 Task: Create a sub task Design and Implement Solution for the task  Develop a new online booking system for a hotel or resort in the project AgileBox , assign it to team member softage.5@softage.net and update the status of the sub task to  Off Track , set the priority of the sub task to High
Action: Mouse moved to (63, 251)
Screenshot: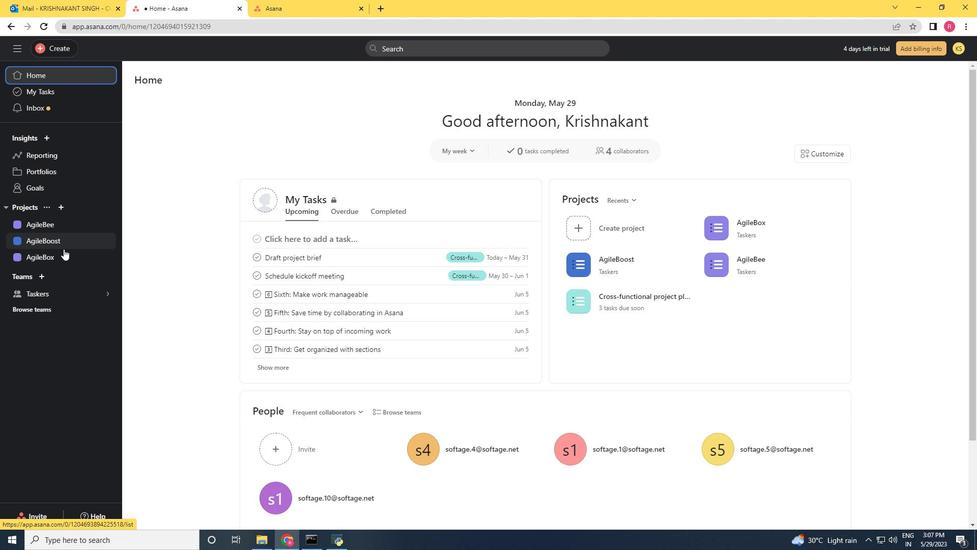 
Action: Mouse pressed left at (63, 251)
Screenshot: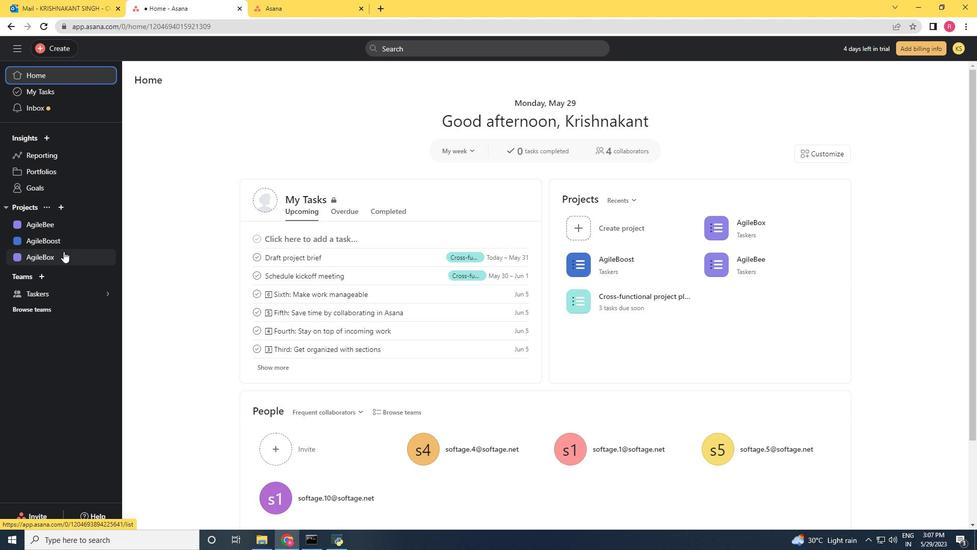 
Action: Mouse moved to (532, 226)
Screenshot: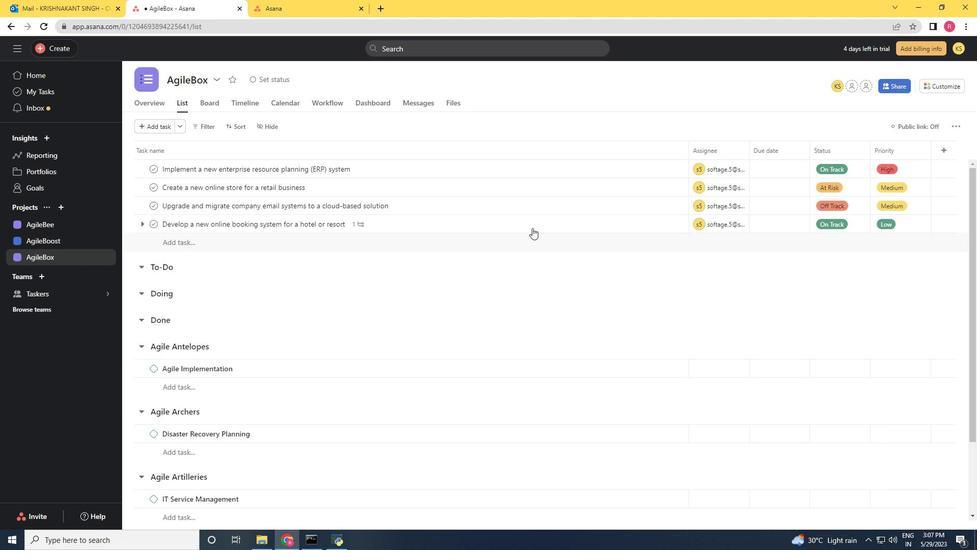 
Action: Mouse pressed left at (532, 226)
Screenshot: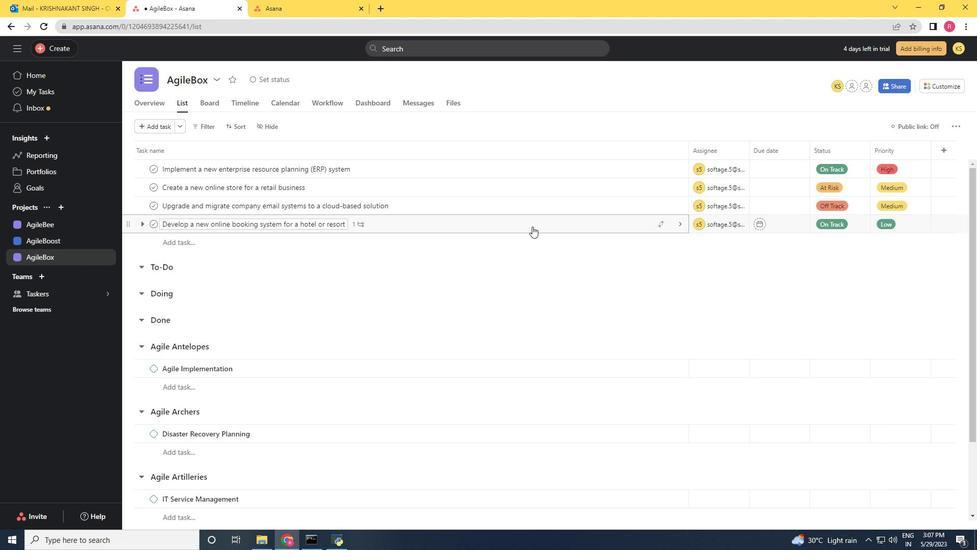 
Action: Mouse moved to (654, 324)
Screenshot: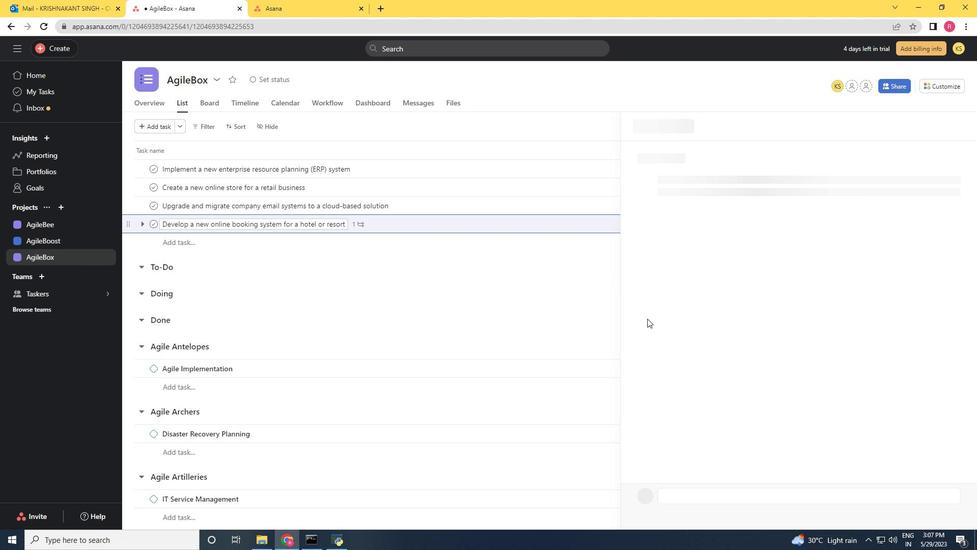 
Action: Mouse scrolled (654, 323) with delta (0, 0)
Screenshot: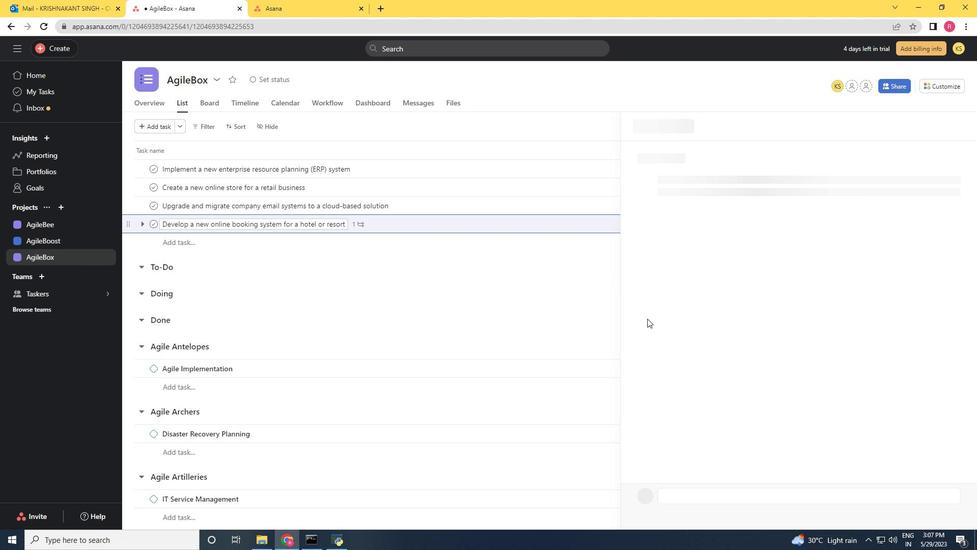 
Action: Mouse moved to (660, 329)
Screenshot: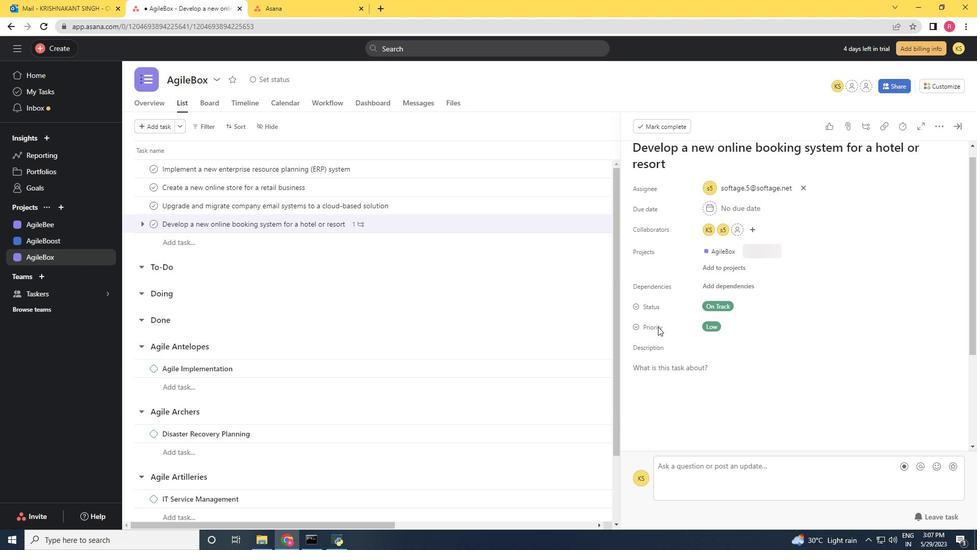 
Action: Mouse scrolled (660, 328) with delta (0, 0)
Screenshot: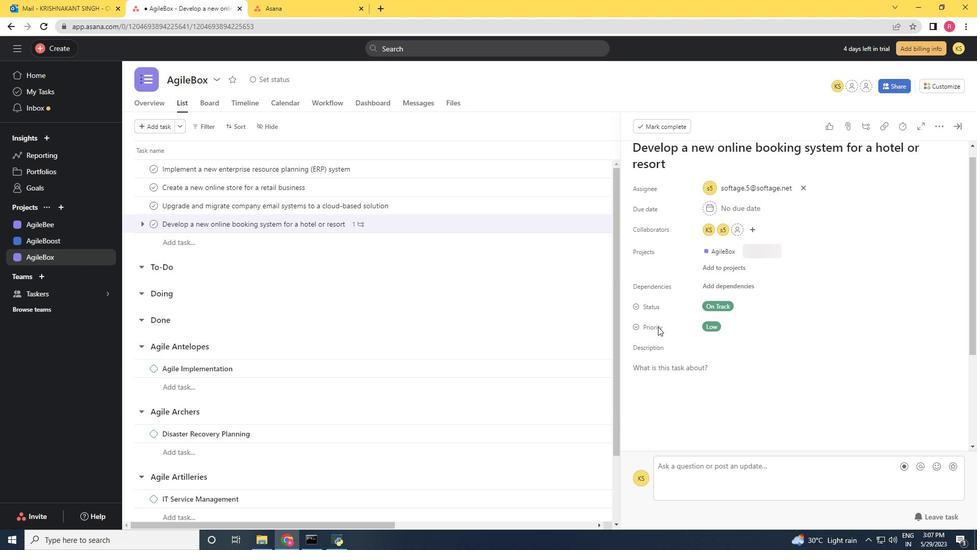 
Action: Mouse moved to (663, 332)
Screenshot: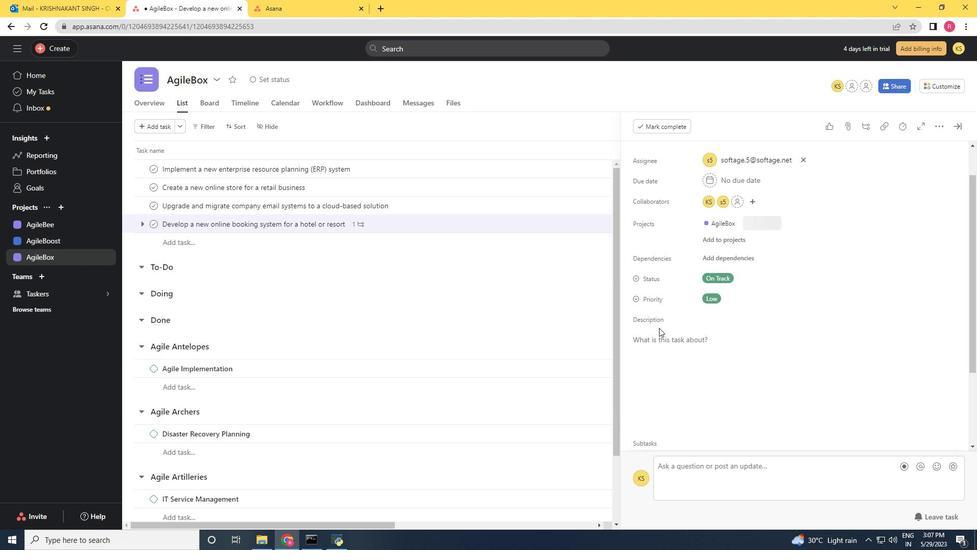 
Action: Mouse scrolled (663, 331) with delta (0, 0)
Screenshot: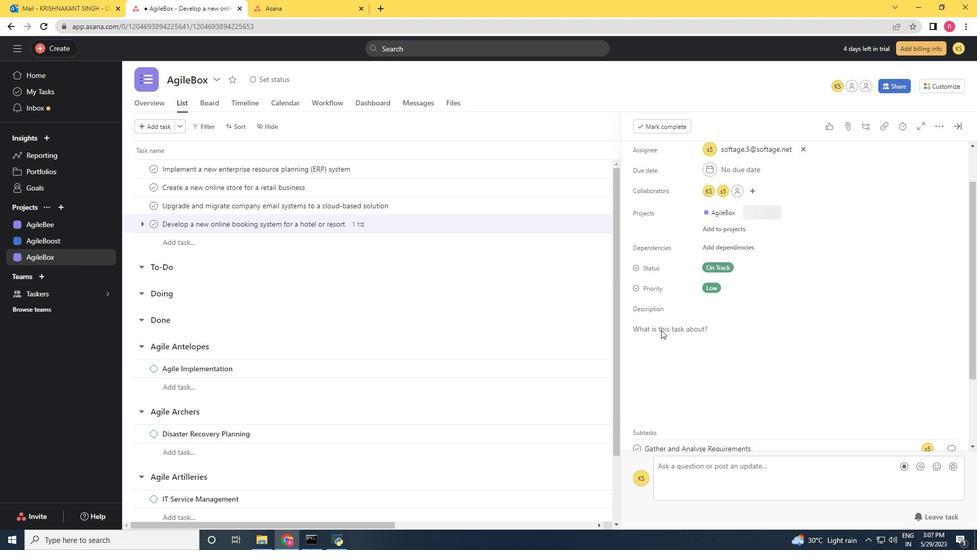 
Action: Mouse moved to (664, 334)
Screenshot: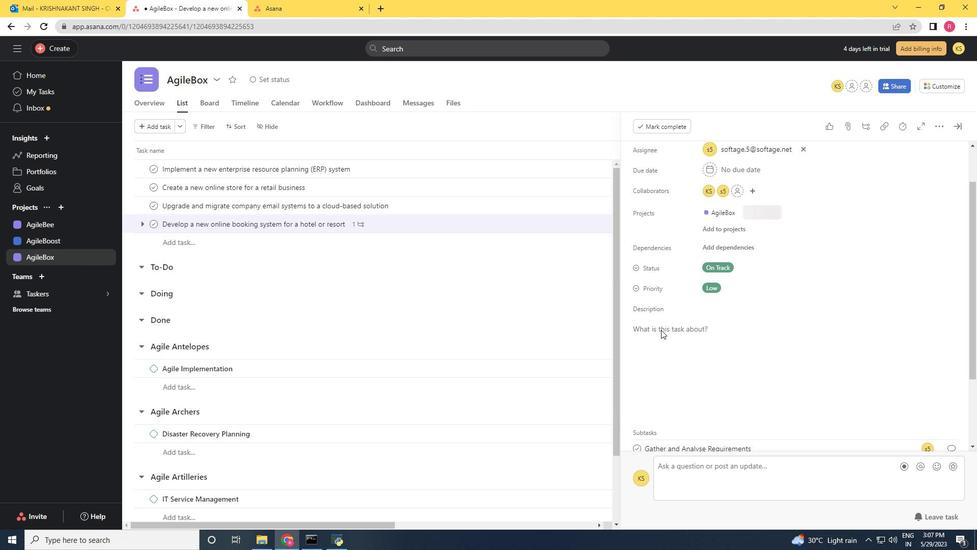 
Action: Mouse scrolled (664, 333) with delta (0, 0)
Screenshot: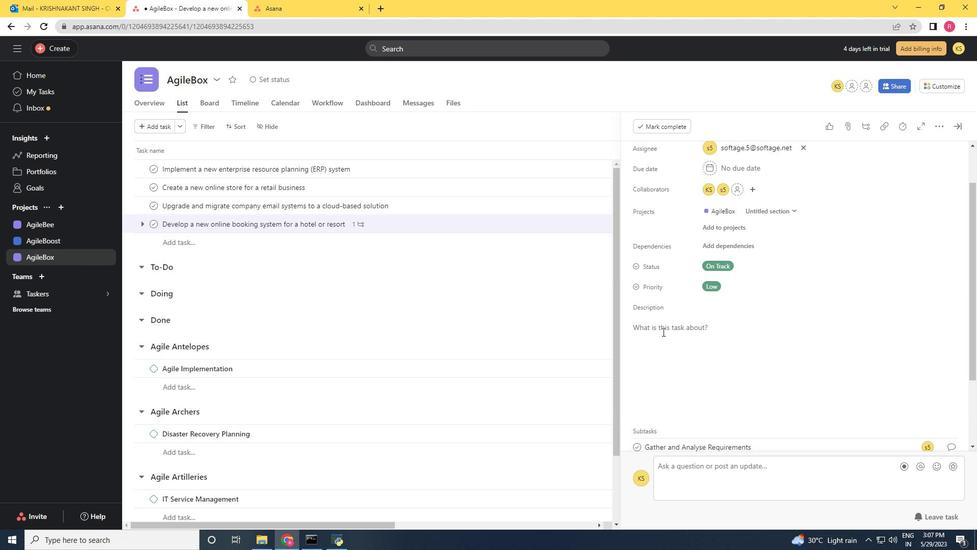 
Action: Mouse moved to (664, 335)
Screenshot: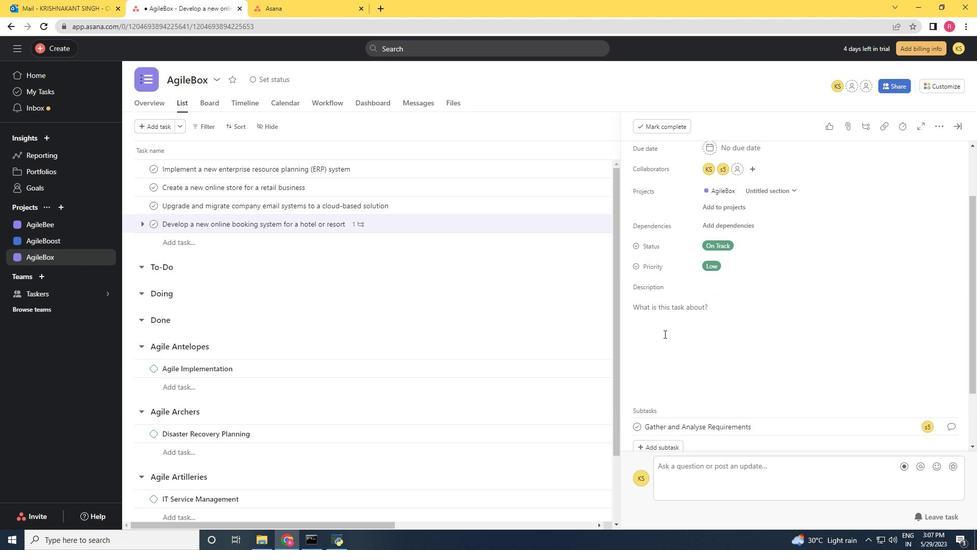 
Action: Mouse scrolled (664, 334) with delta (0, 0)
Screenshot: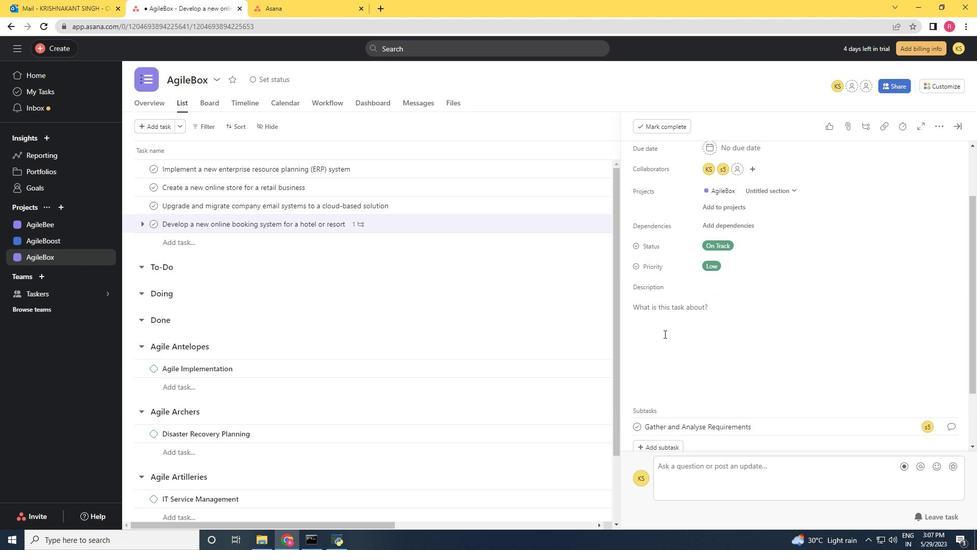 
Action: Mouse scrolled (664, 334) with delta (0, 0)
Screenshot: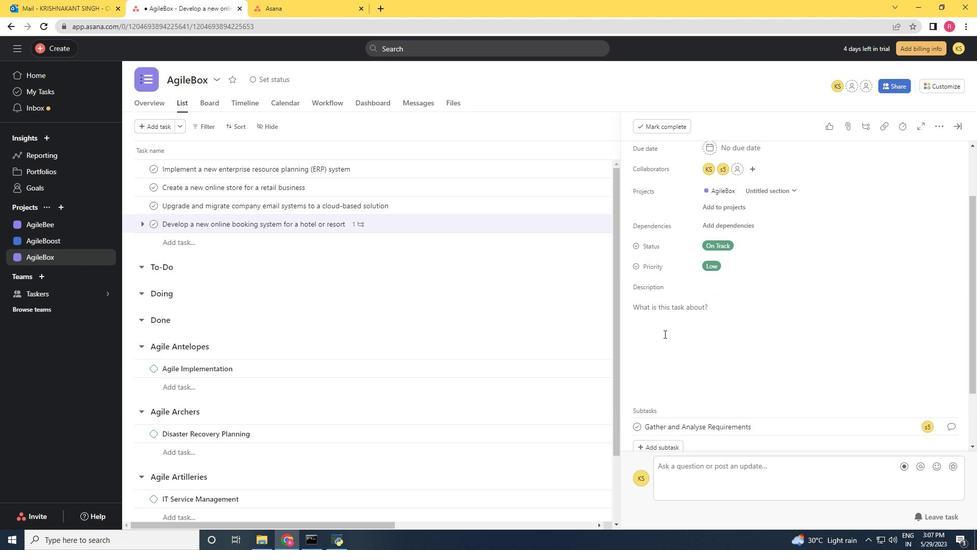 
Action: Mouse moved to (670, 367)
Screenshot: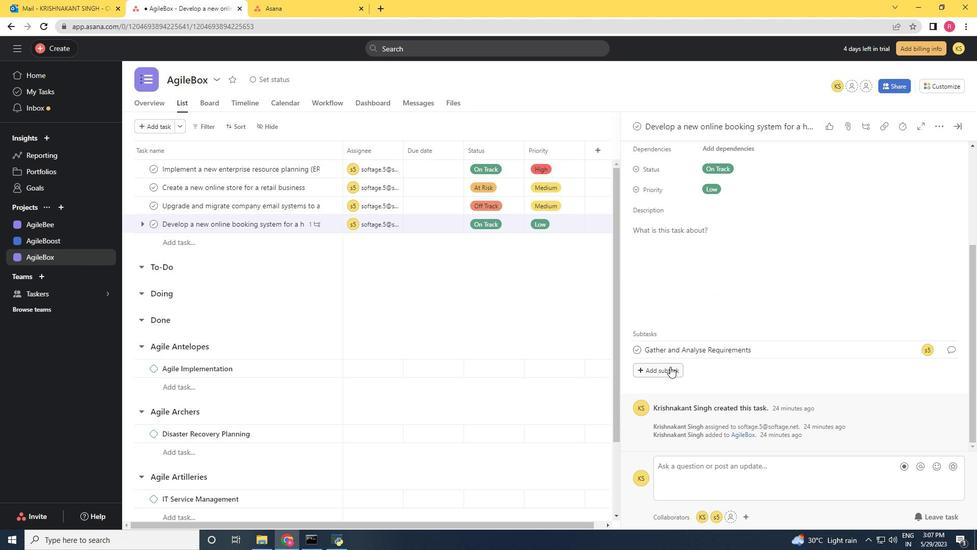 
Action: Mouse pressed left at (670, 367)
Screenshot: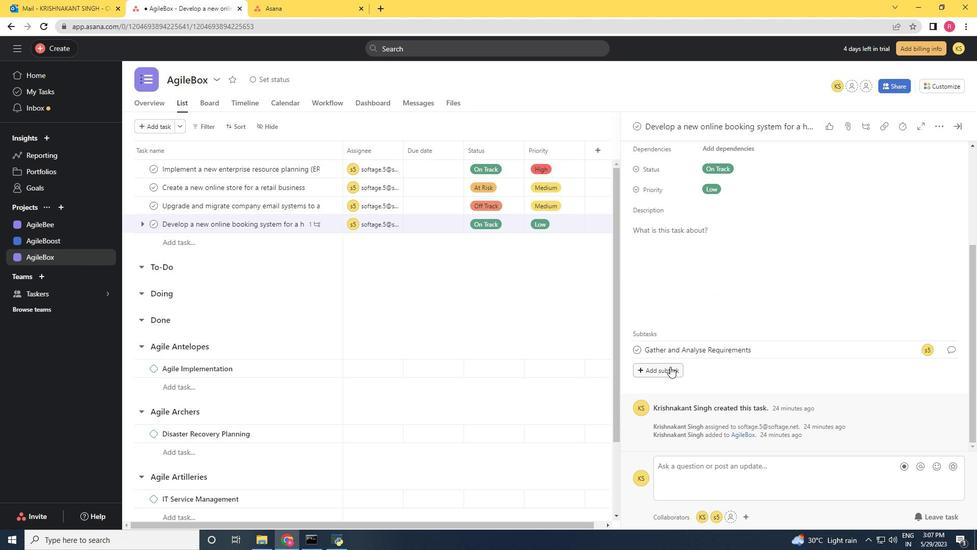 
Action: Key pressed <Key.shift>Design<Key.space>and<Key.space><Key.shift>Implement<Key.space><Key.shift>Solution<Key.space>
Screenshot: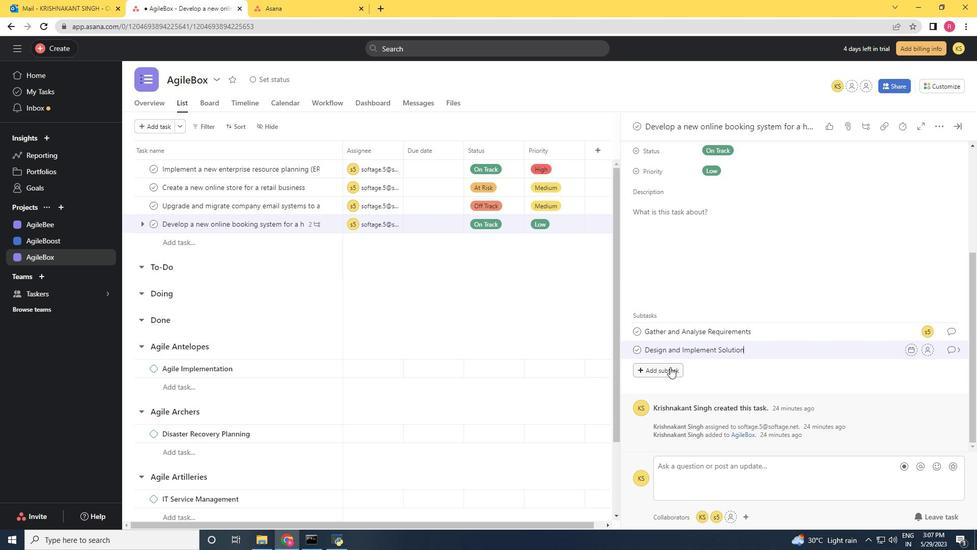 
Action: Mouse moved to (930, 351)
Screenshot: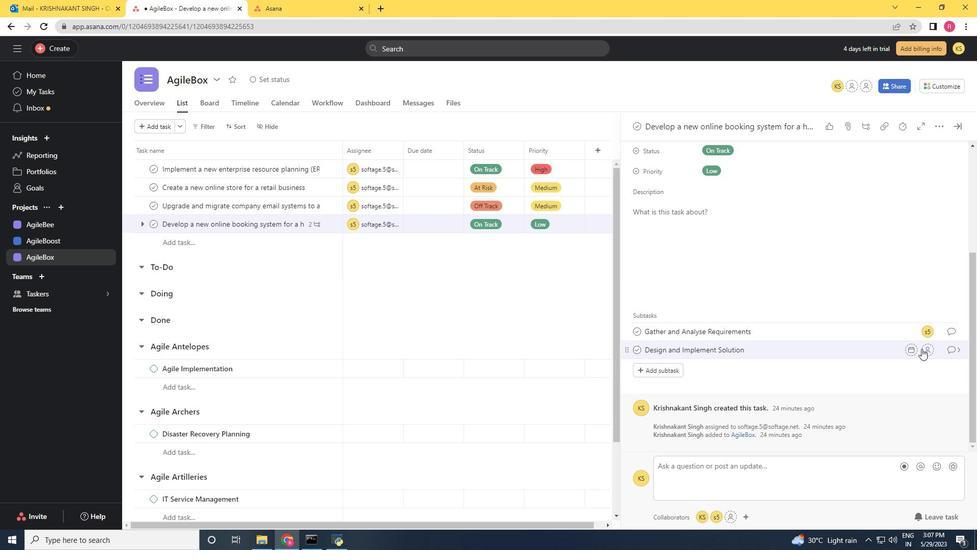
Action: Mouse pressed left at (930, 351)
Screenshot: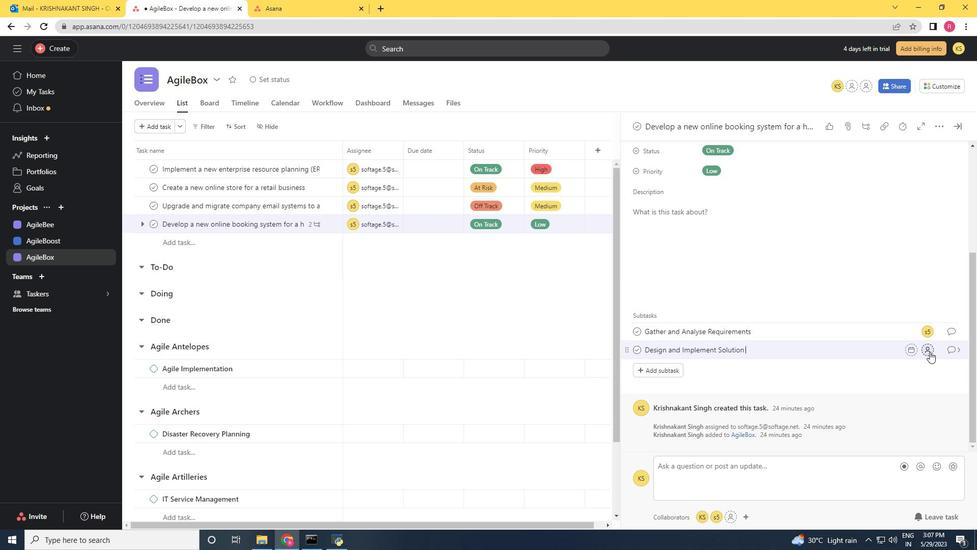 
Action: Mouse moved to (931, 351)
Screenshot: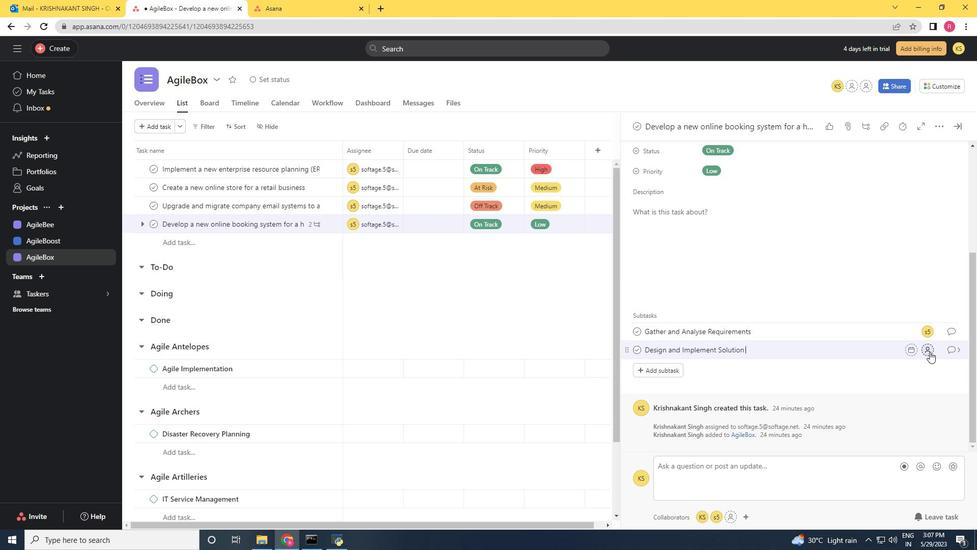 
Action: Key pressed softage.5<Key.shift>@softage.net
Screenshot: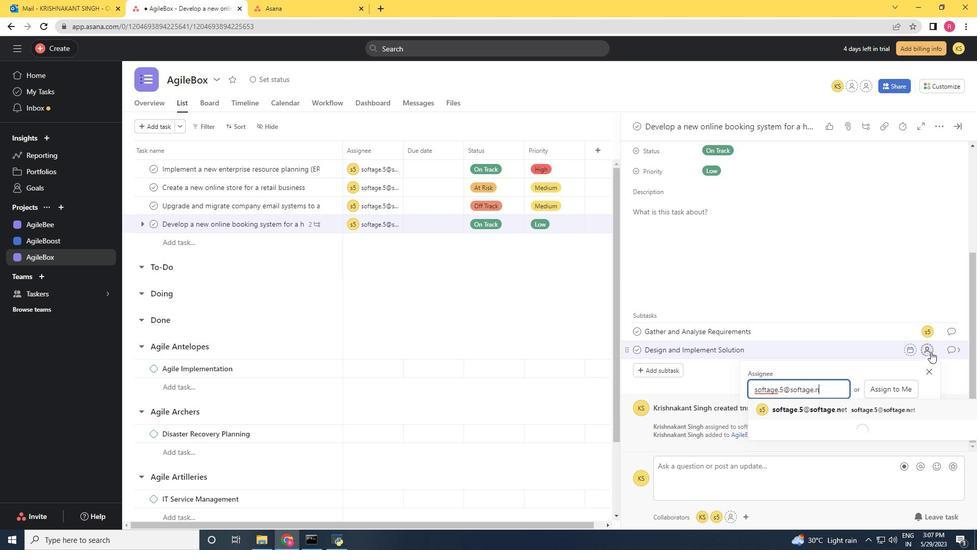 
Action: Mouse moved to (811, 412)
Screenshot: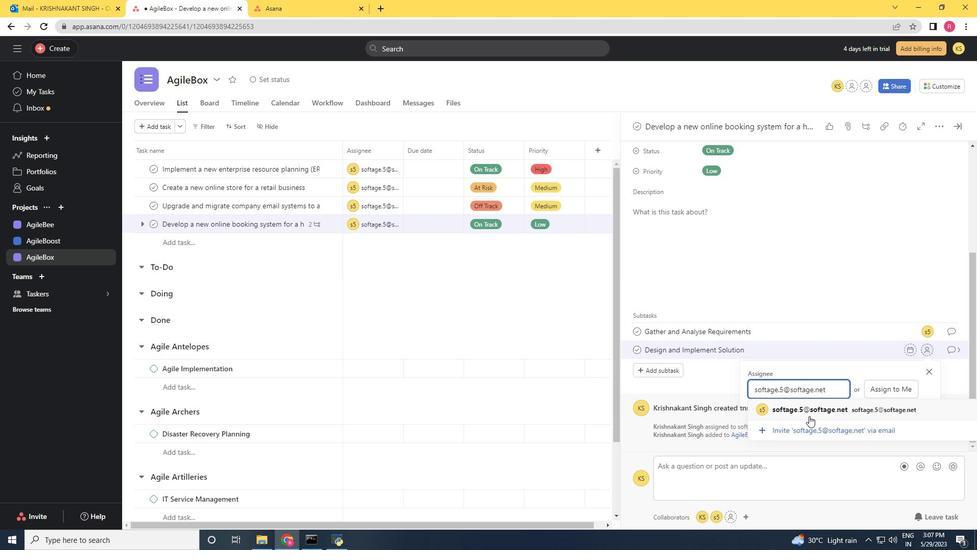 
Action: Mouse pressed left at (811, 412)
Screenshot: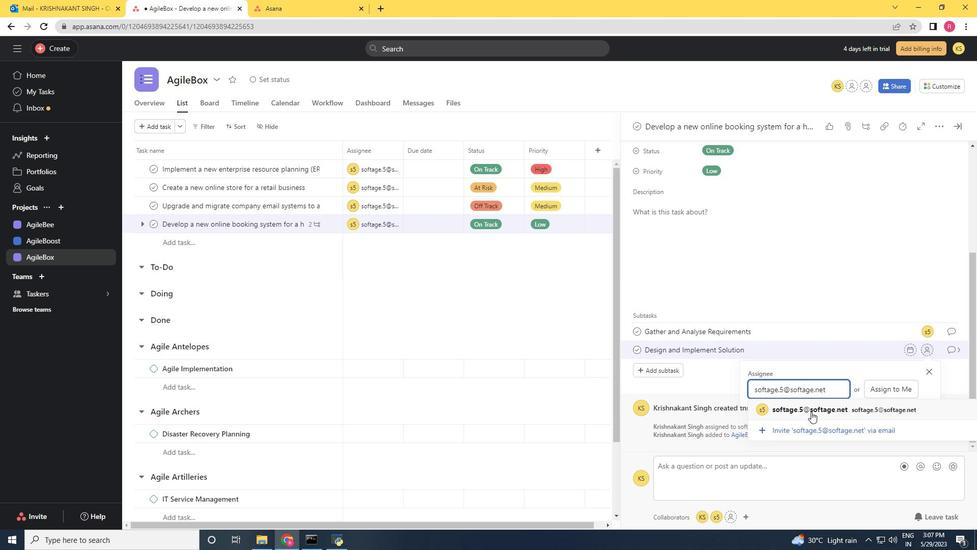 
Action: Mouse moved to (952, 349)
Screenshot: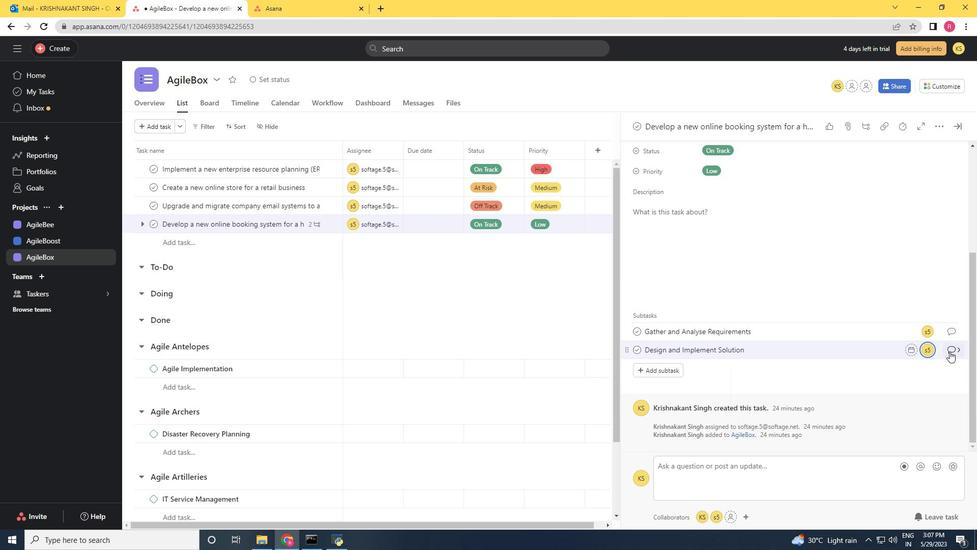 
Action: Mouse pressed left at (952, 349)
Screenshot: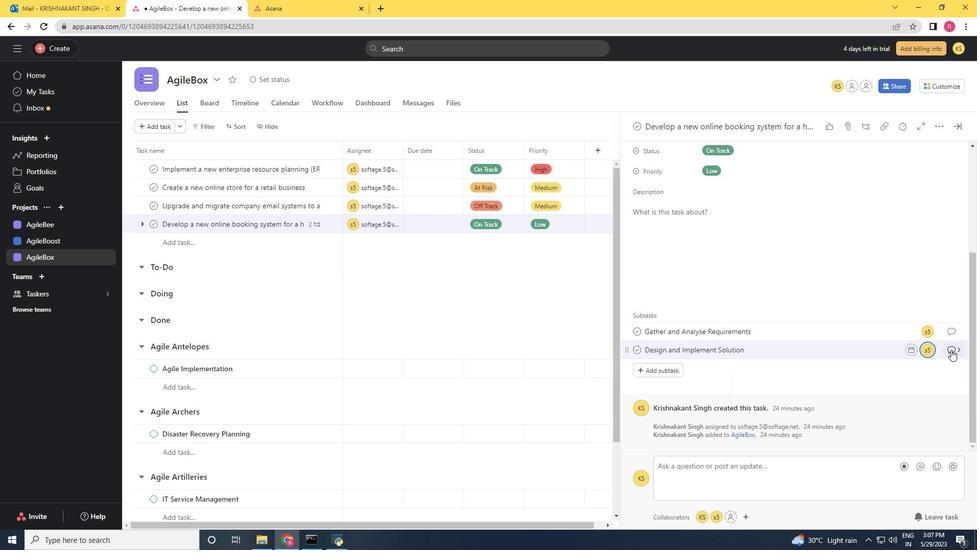
Action: Mouse moved to (675, 290)
Screenshot: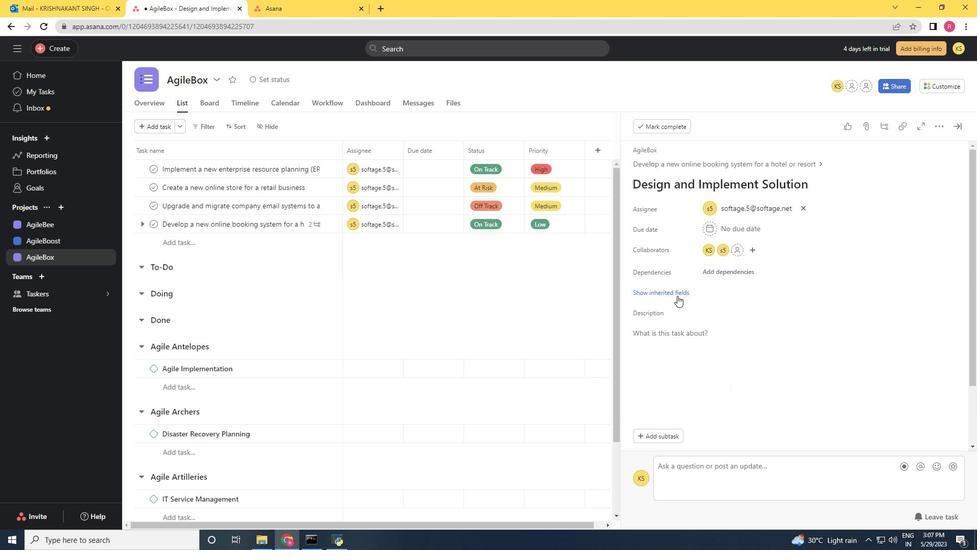 
Action: Mouse pressed left at (675, 290)
Screenshot: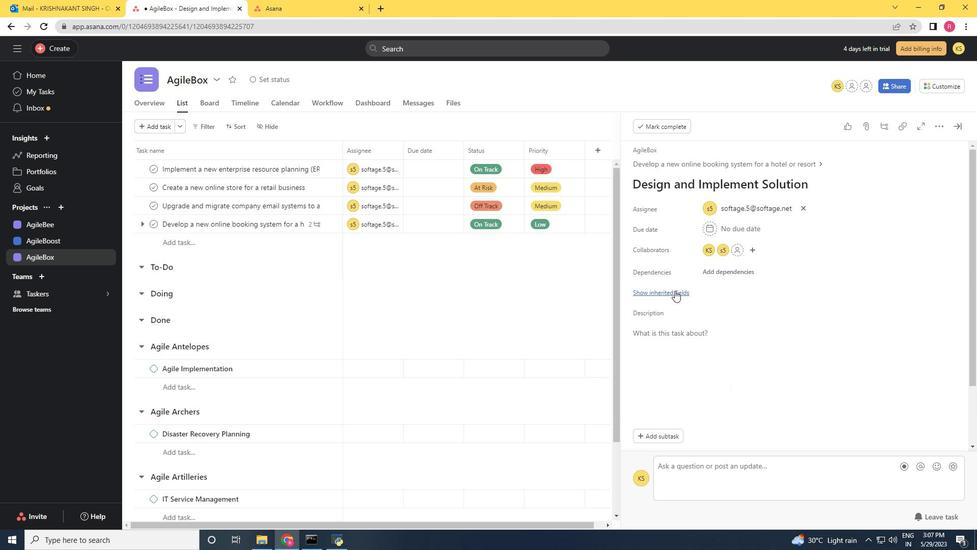 
Action: Mouse moved to (713, 317)
Screenshot: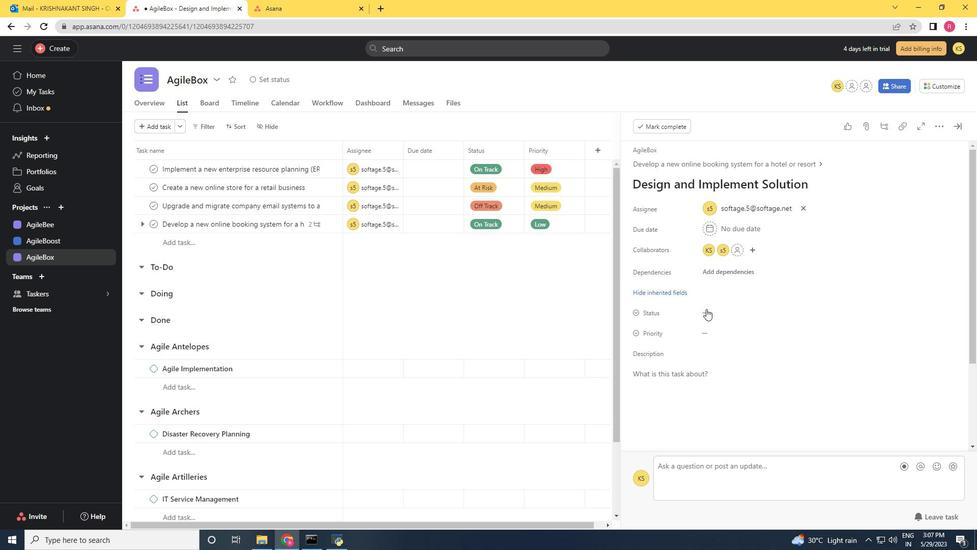 
Action: Mouse pressed left at (713, 317)
Screenshot: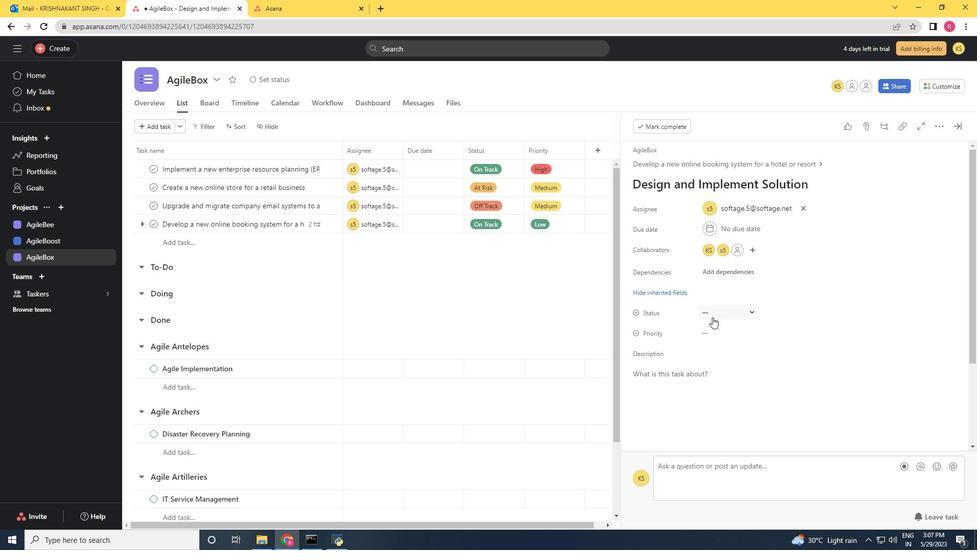 
Action: Mouse moved to (745, 362)
Screenshot: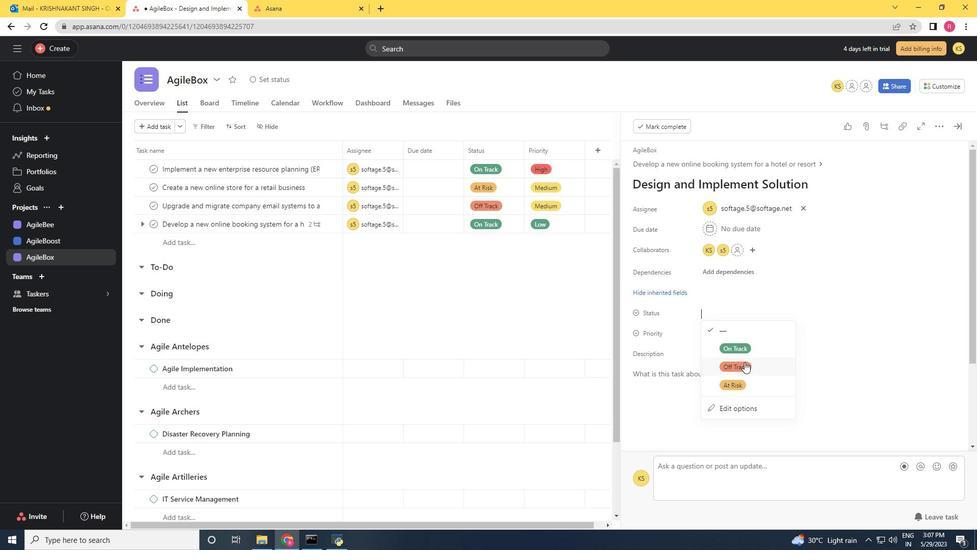 
Action: Mouse pressed left at (745, 362)
Screenshot: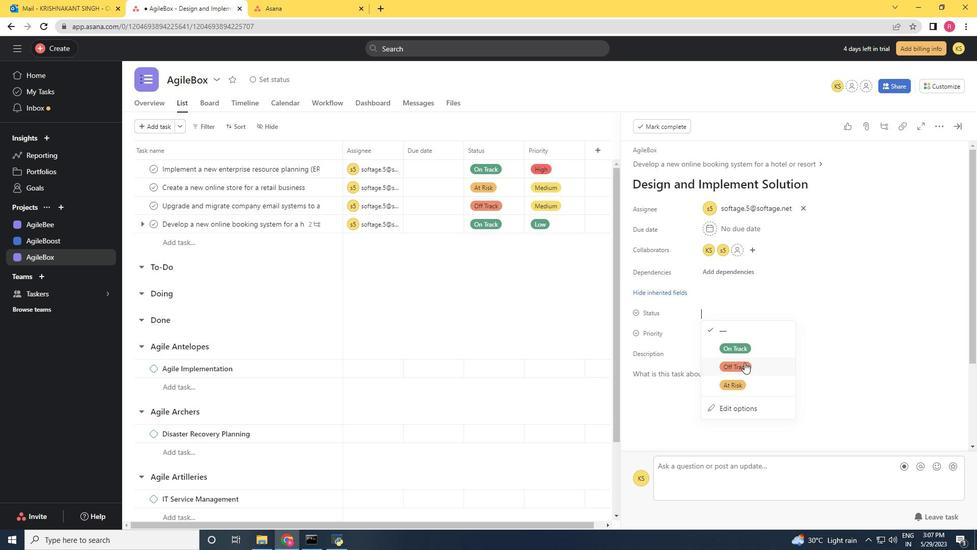 
Action: Mouse moved to (710, 323)
Screenshot: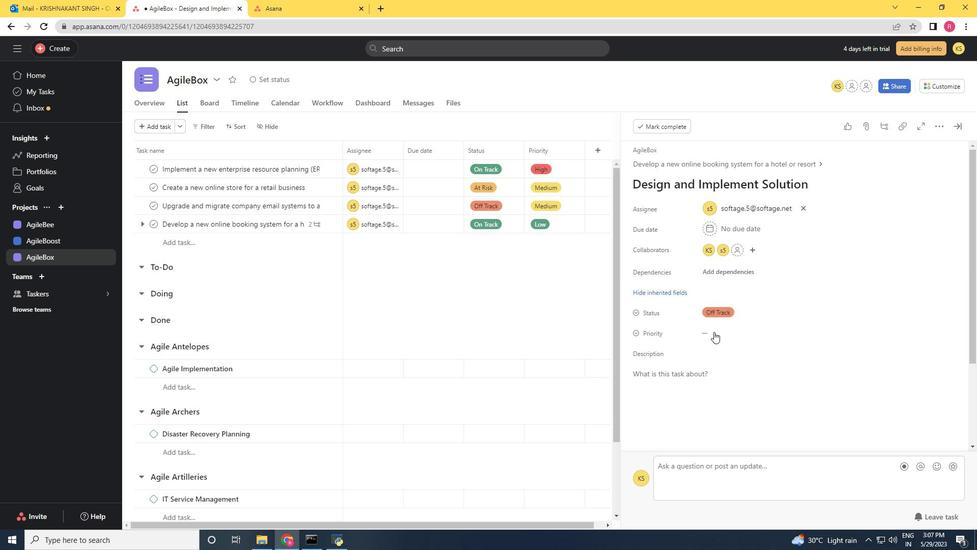 
Action: Mouse pressed left at (710, 323)
Screenshot: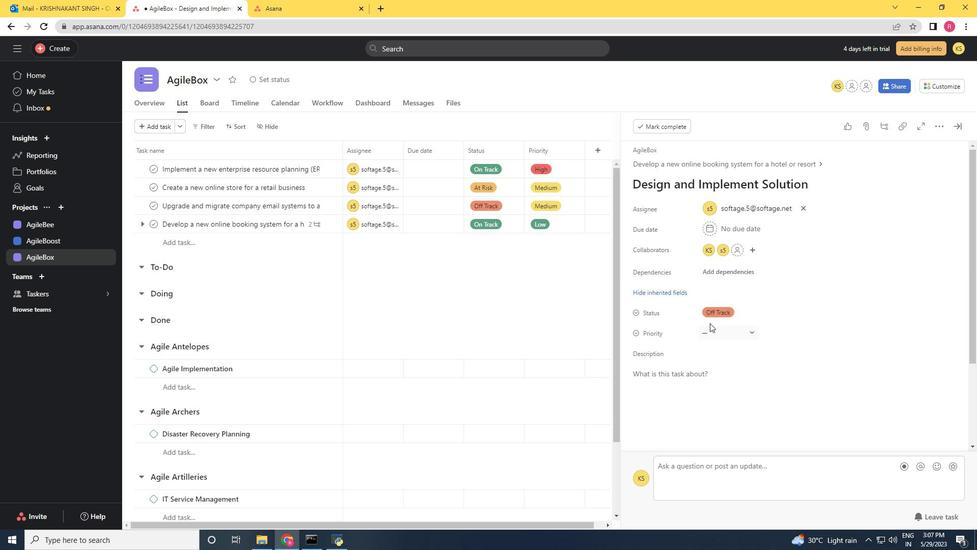 
Action: Mouse moved to (714, 332)
Screenshot: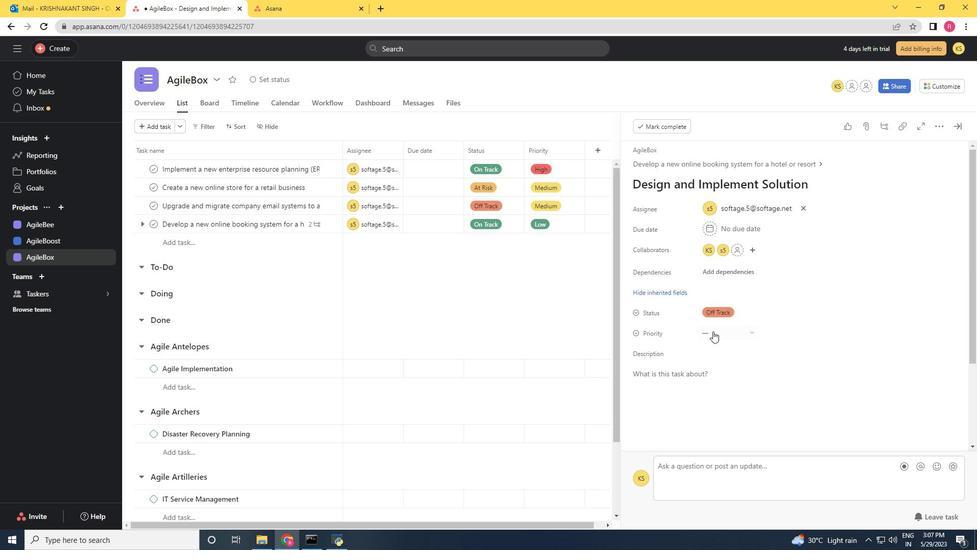 
Action: Mouse pressed left at (714, 332)
Screenshot: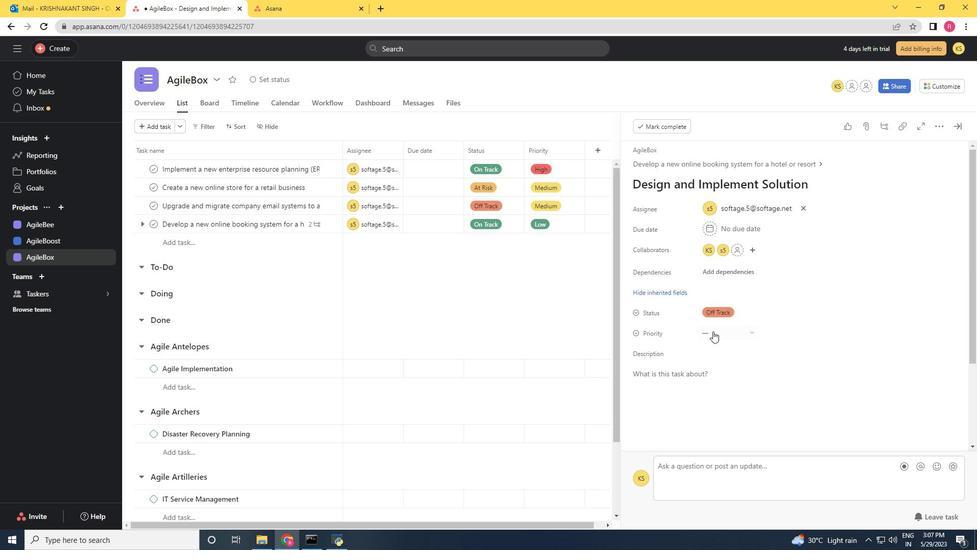 
Action: Mouse moved to (735, 366)
Screenshot: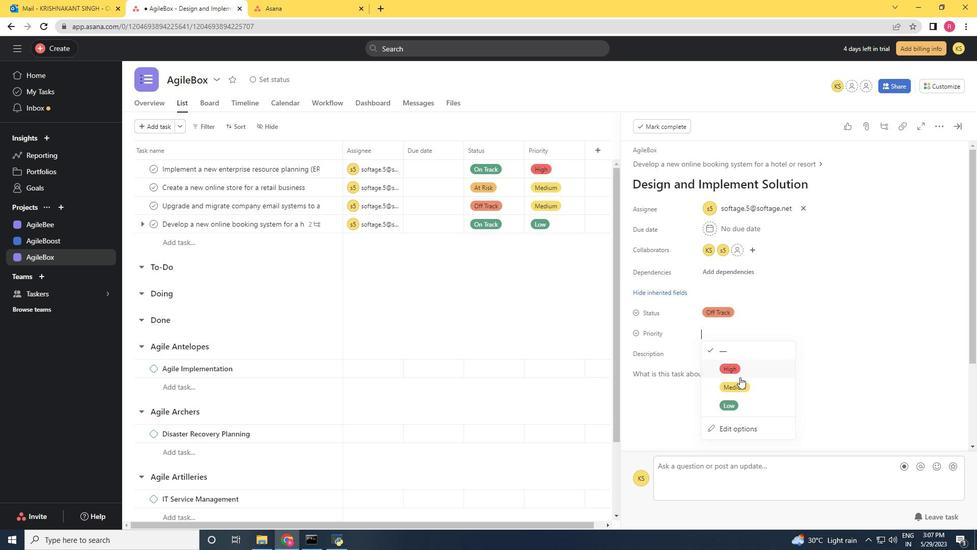 
Action: Mouse pressed left at (735, 366)
Screenshot: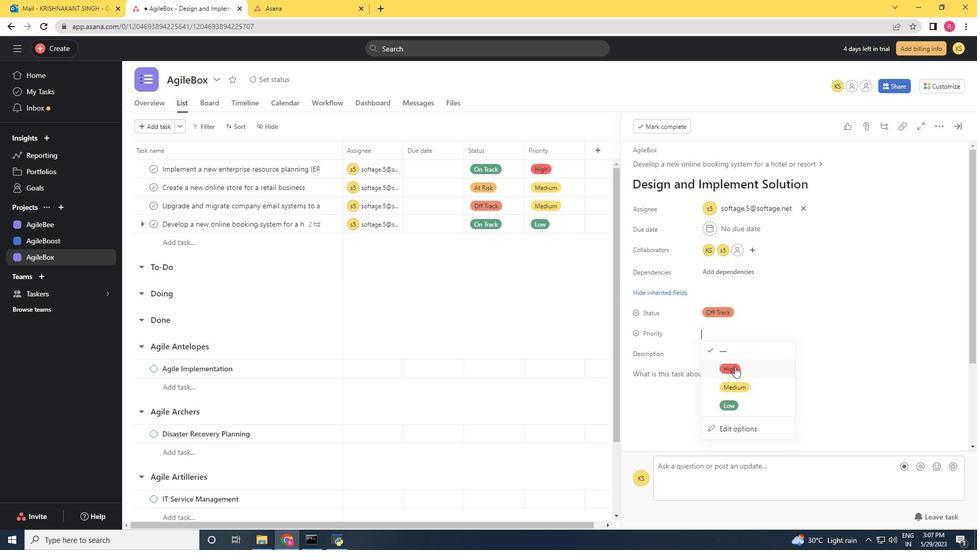 
